 Task: Add a condition where "Priority Is Urgent" in recently solved tickets.
Action: Mouse moved to (120, 500)
Screenshot: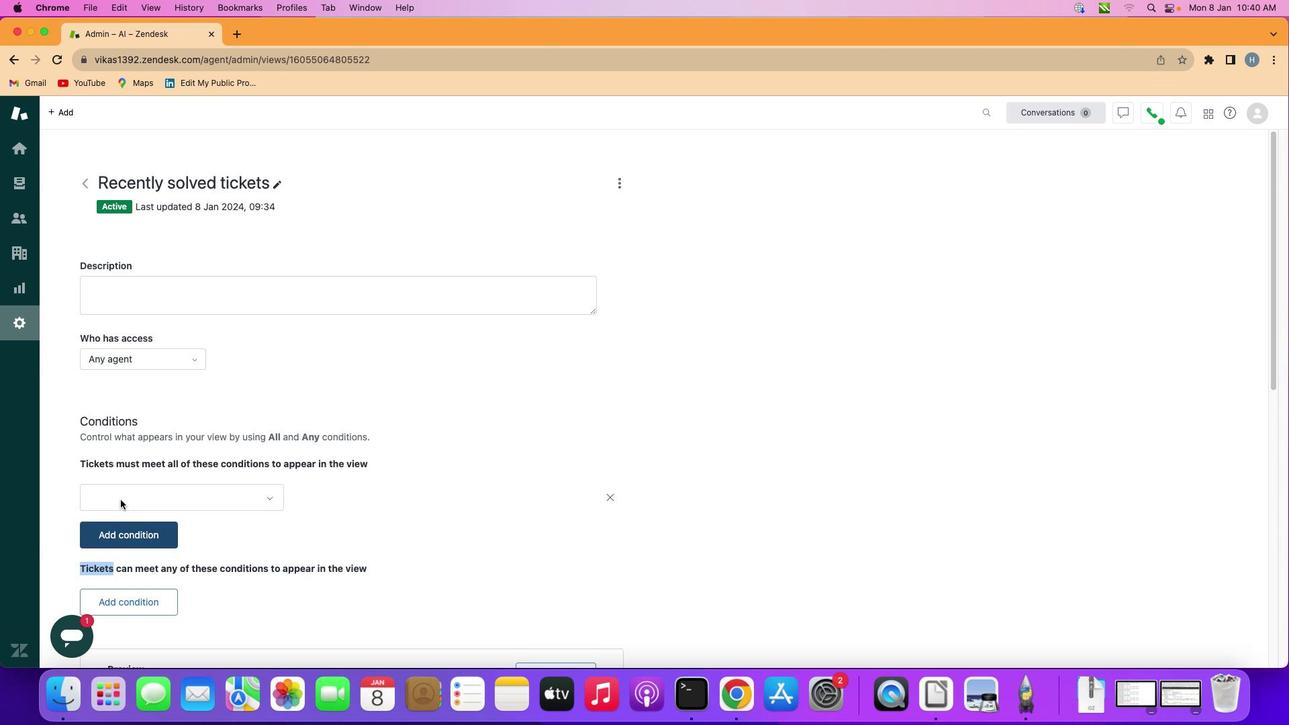 
Action: Mouse pressed left at (120, 500)
Screenshot: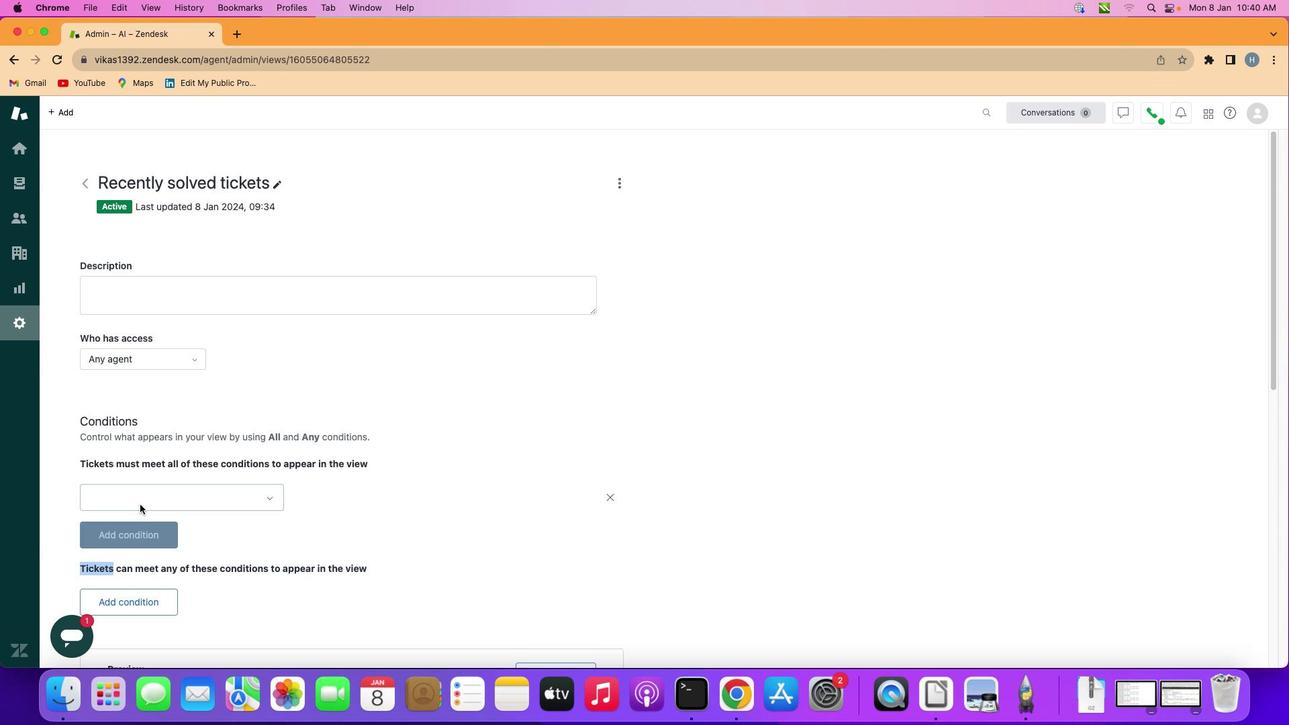 
Action: Mouse moved to (204, 509)
Screenshot: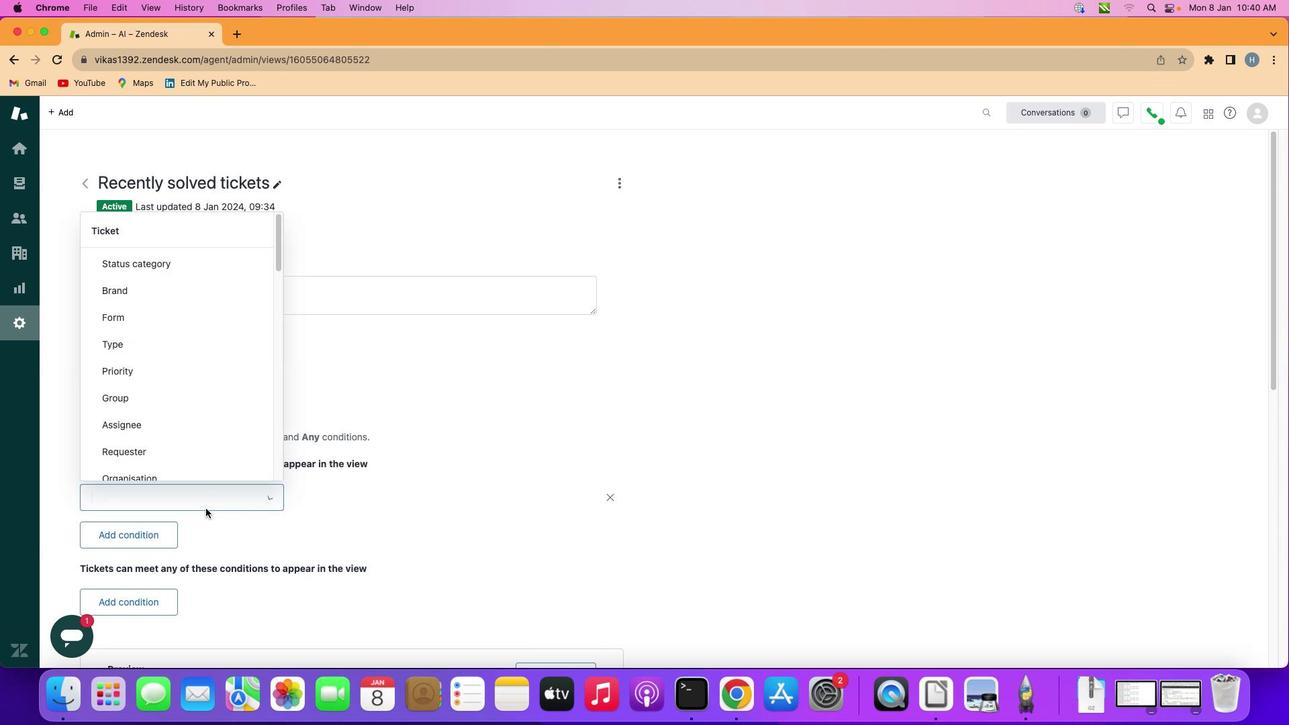 
Action: Mouse pressed left at (204, 509)
Screenshot: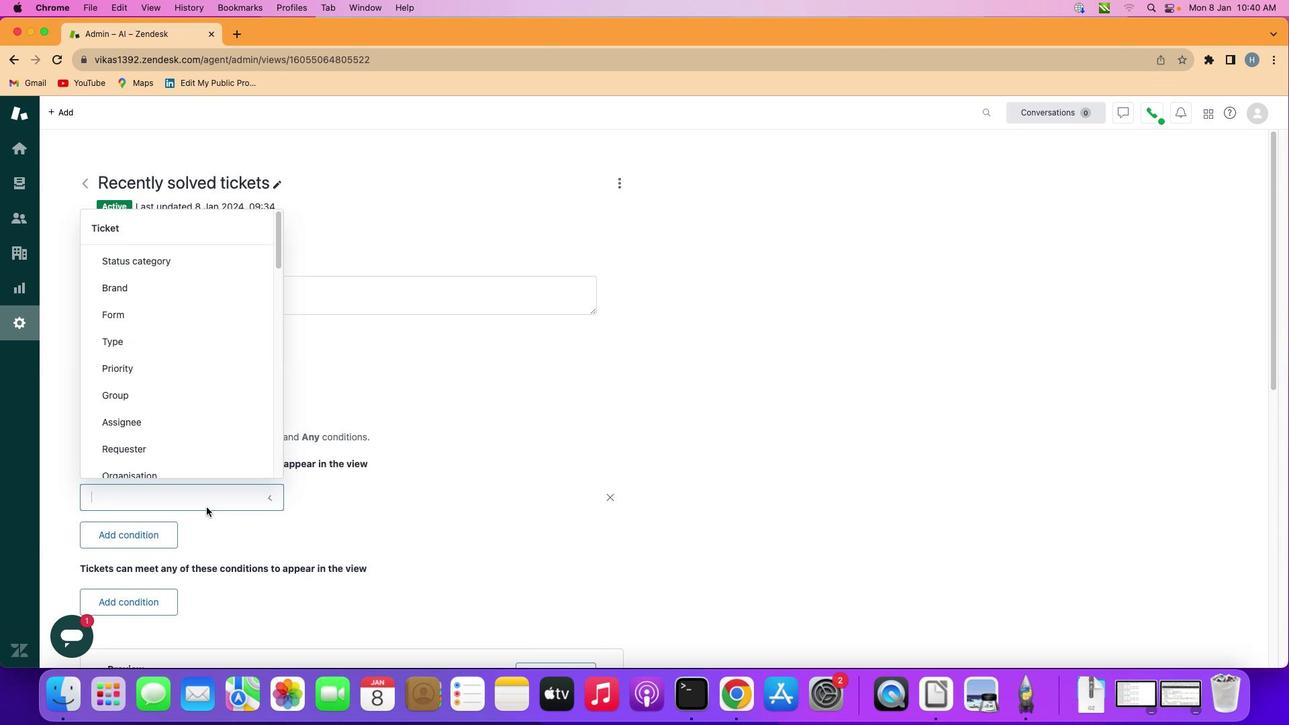 
Action: Mouse moved to (220, 372)
Screenshot: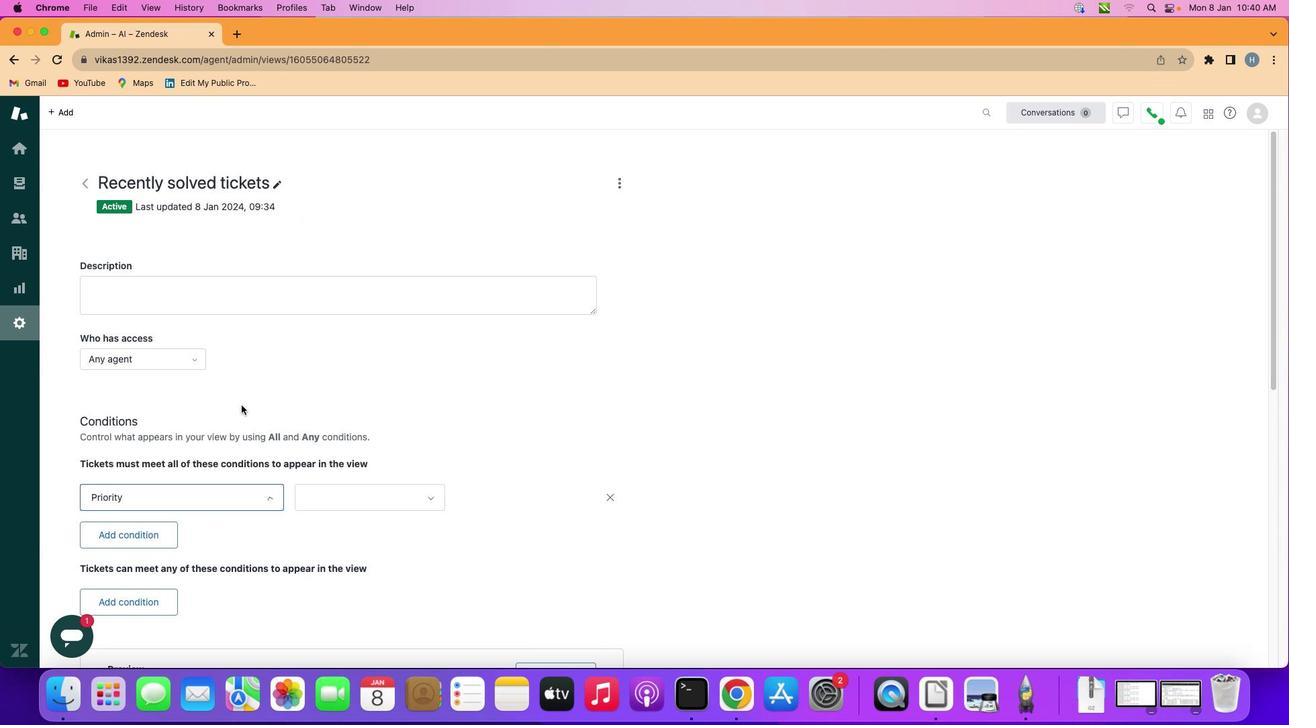 
Action: Mouse pressed left at (220, 372)
Screenshot: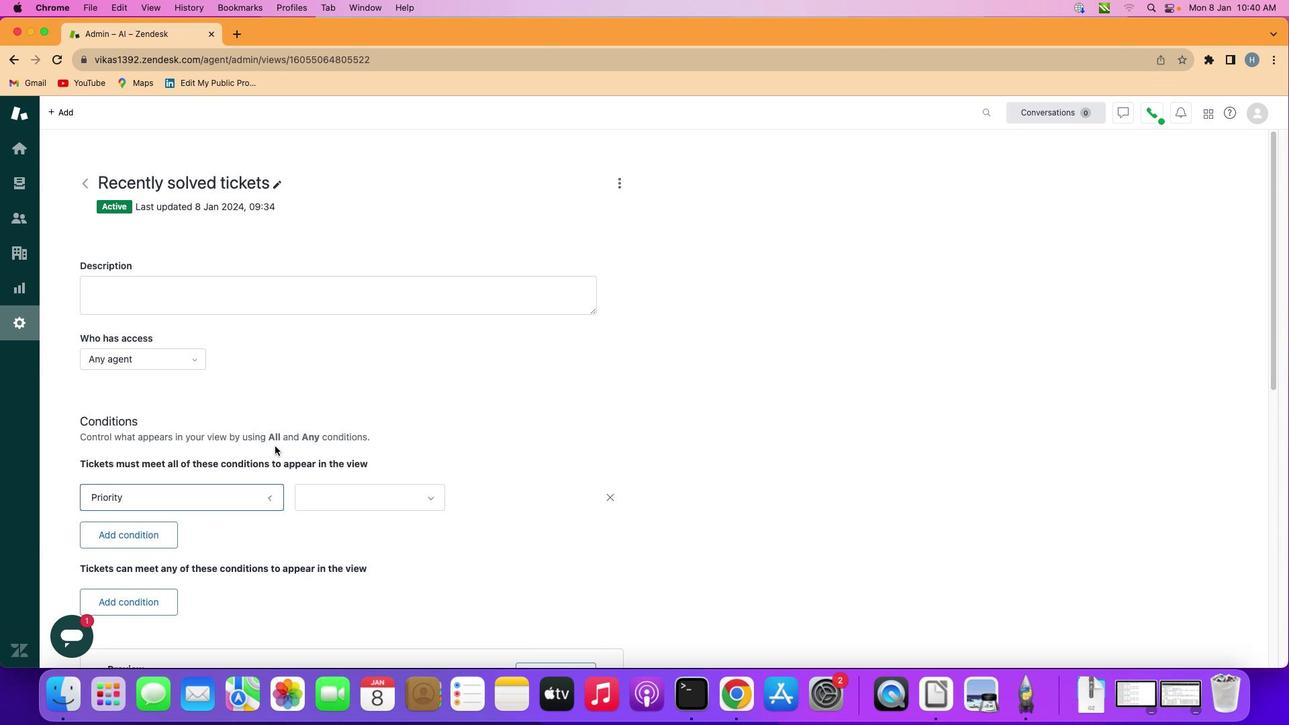 
Action: Mouse moved to (357, 501)
Screenshot: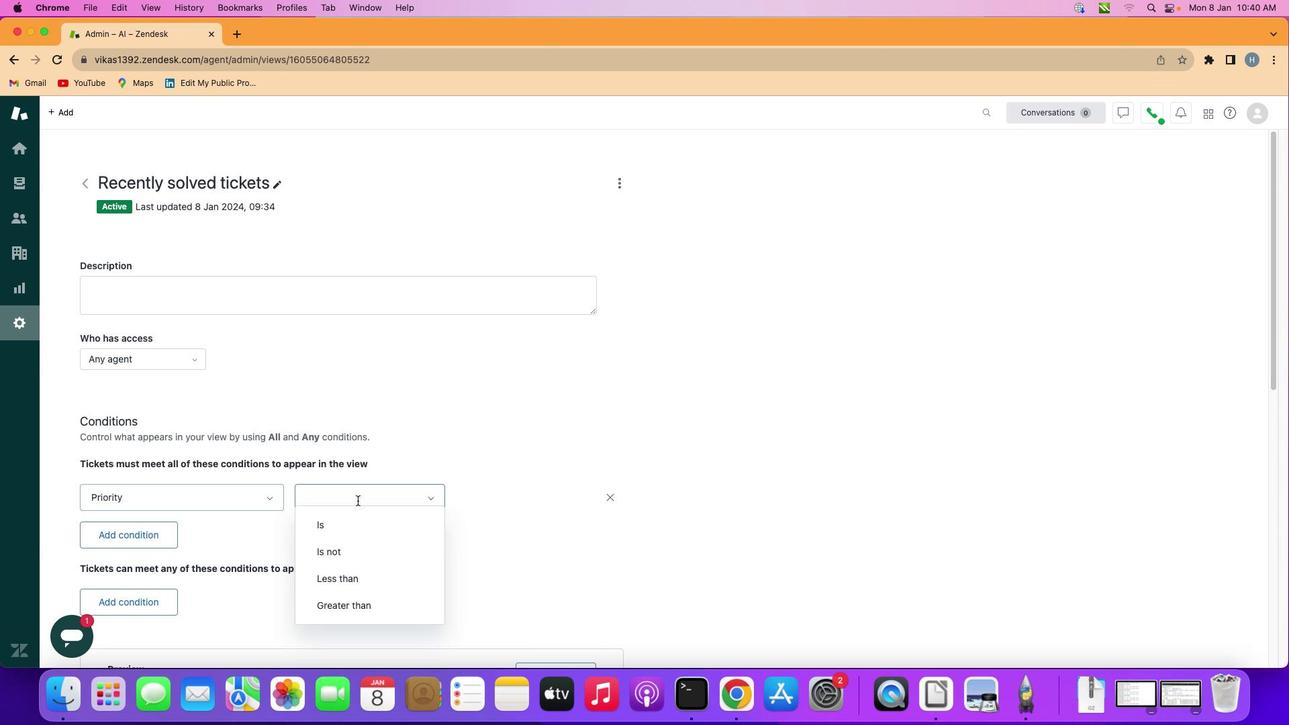 
Action: Mouse pressed left at (357, 501)
Screenshot: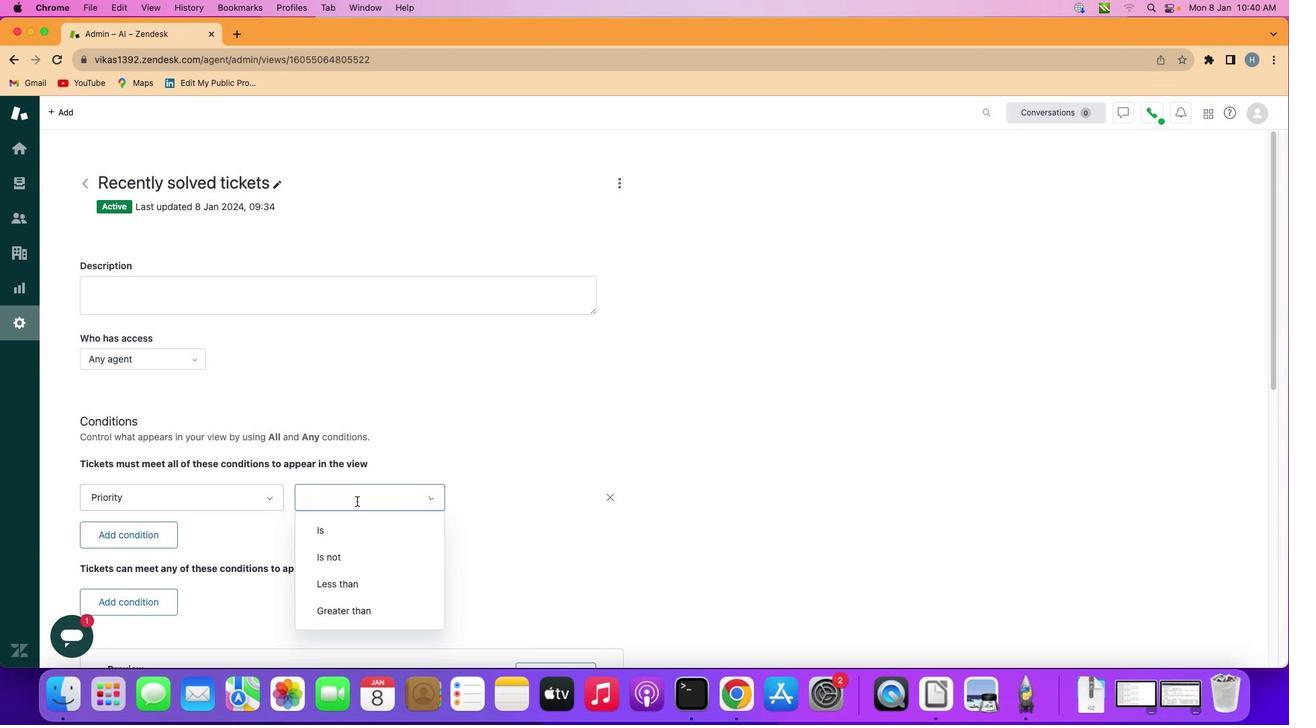 
Action: Mouse moved to (365, 535)
Screenshot: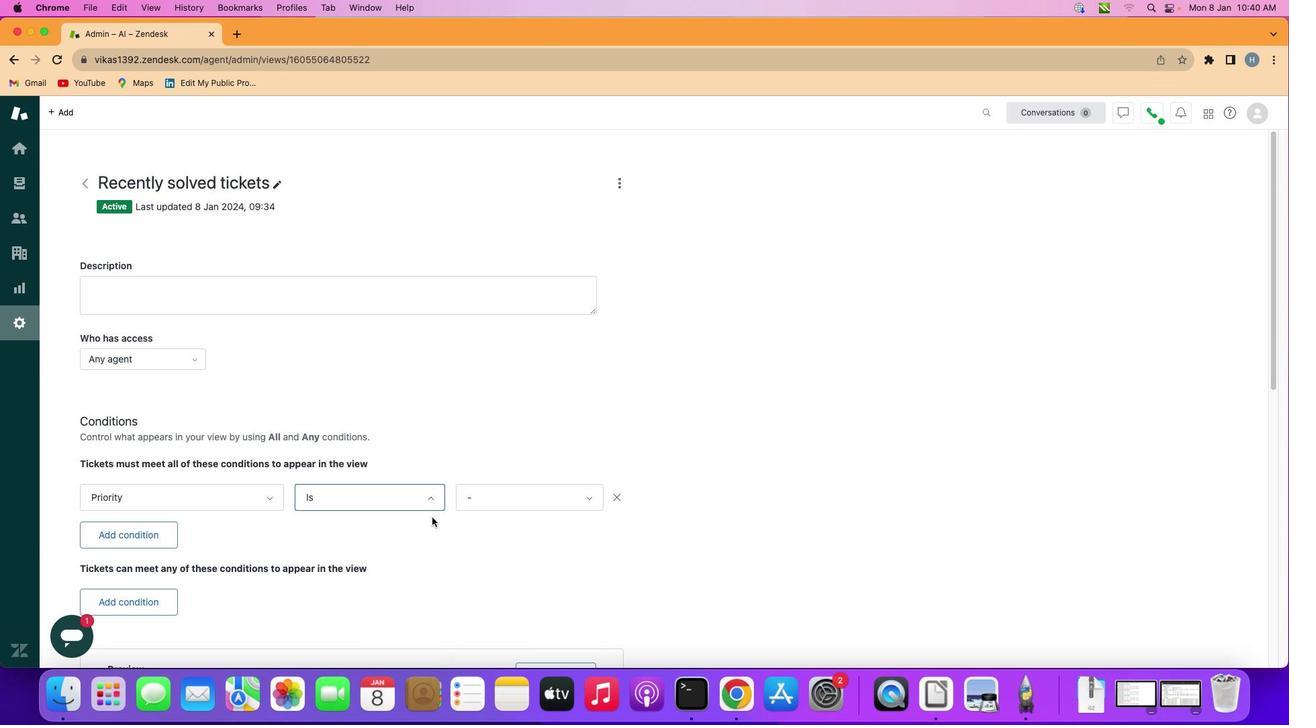 
Action: Mouse pressed left at (365, 535)
Screenshot: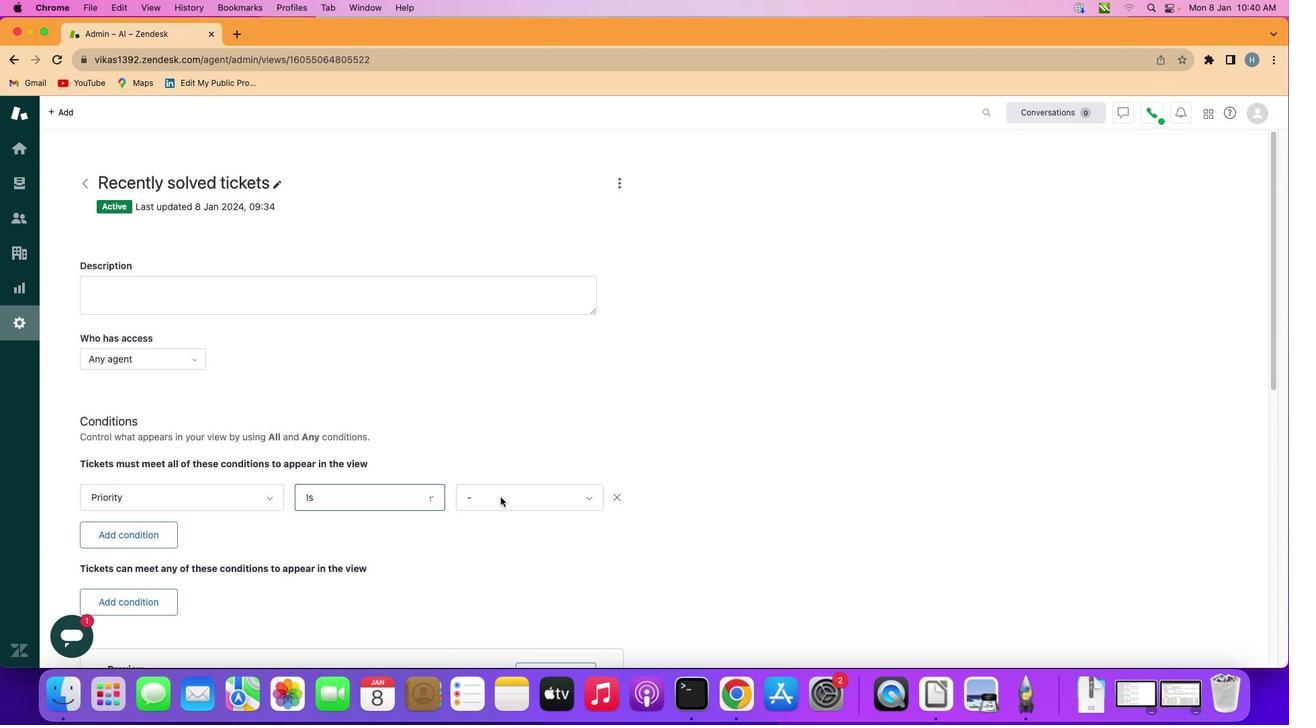 
Action: Mouse moved to (504, 495)
Screenshot: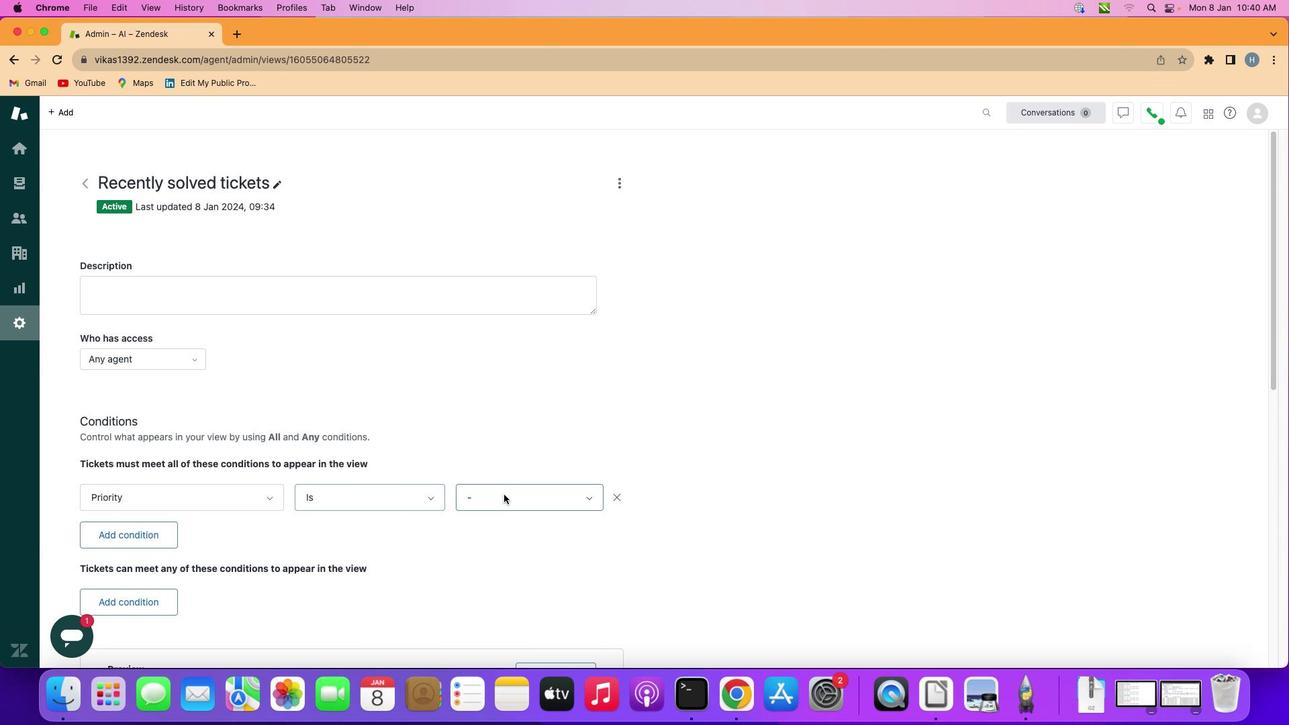 
Action: Mouse pressed left at (504, 495)
Screenshot: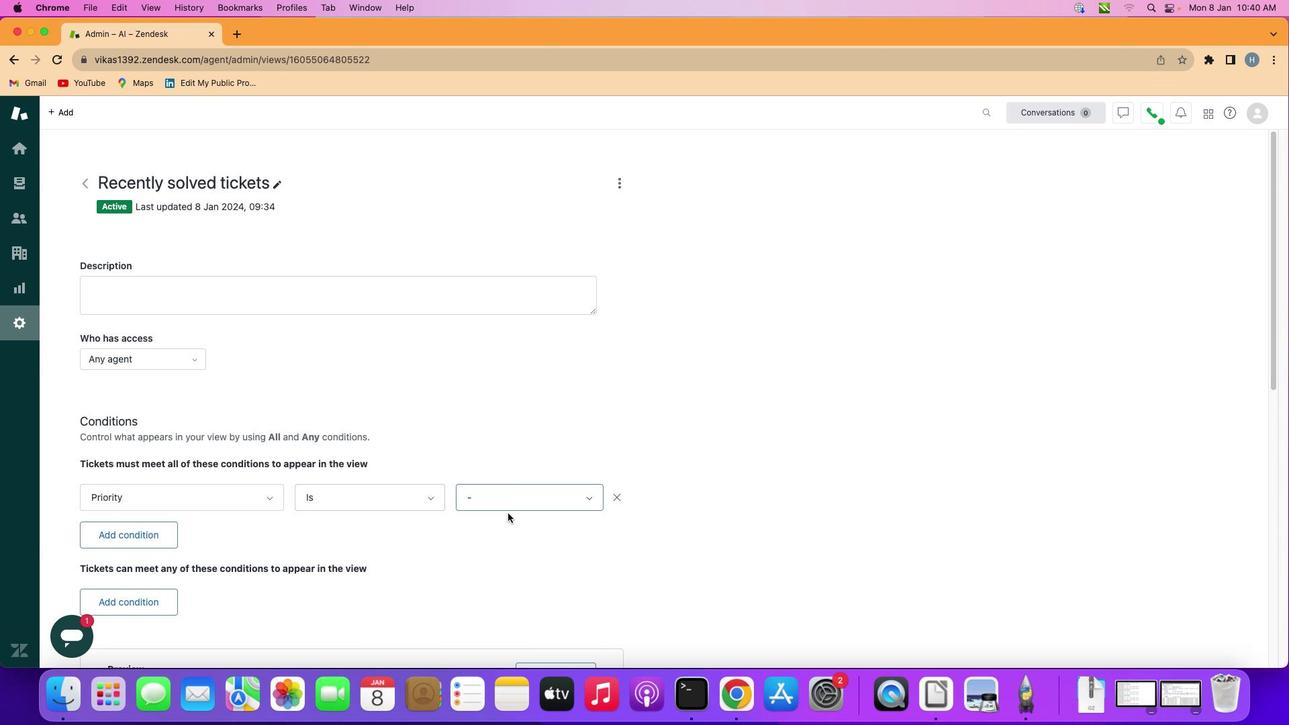 
Action: Mouse moved to (589, 499)
Screenshot: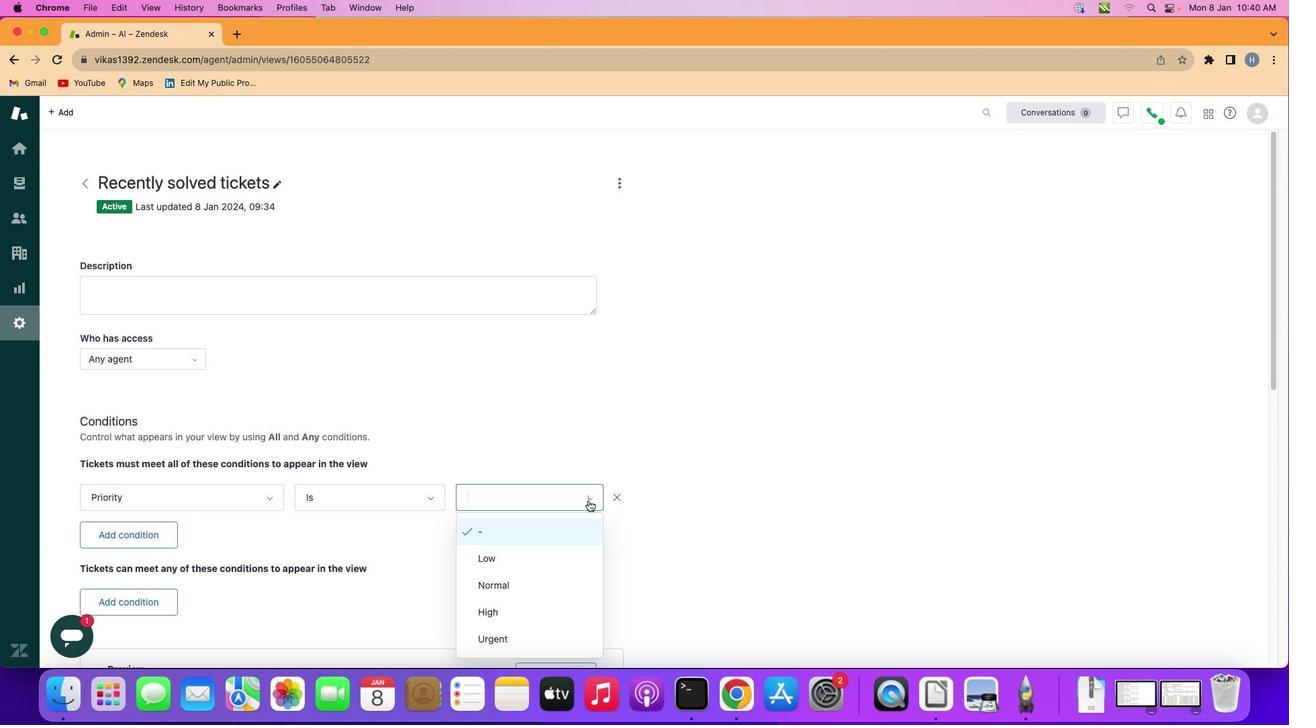 
Action: Mouse pressed left at (589, 499)
Screenshot: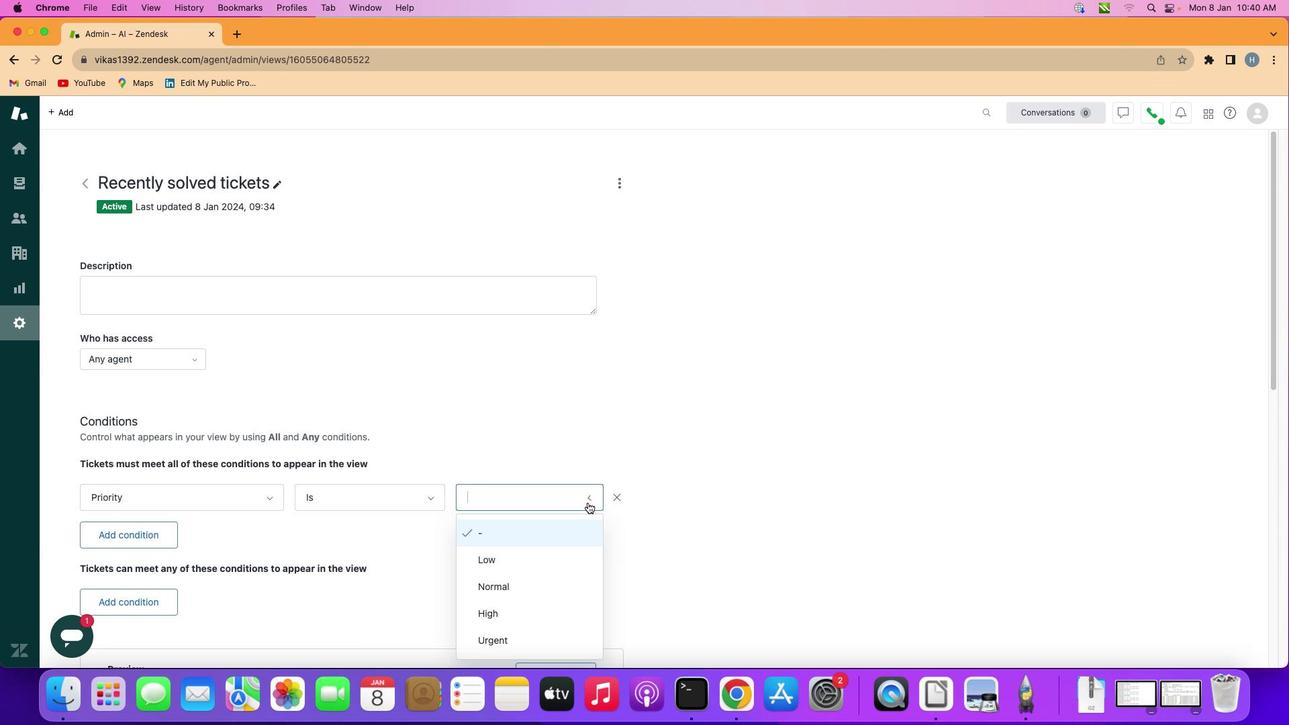 
Action: Mouse moved to (523, 640)
Screenshot: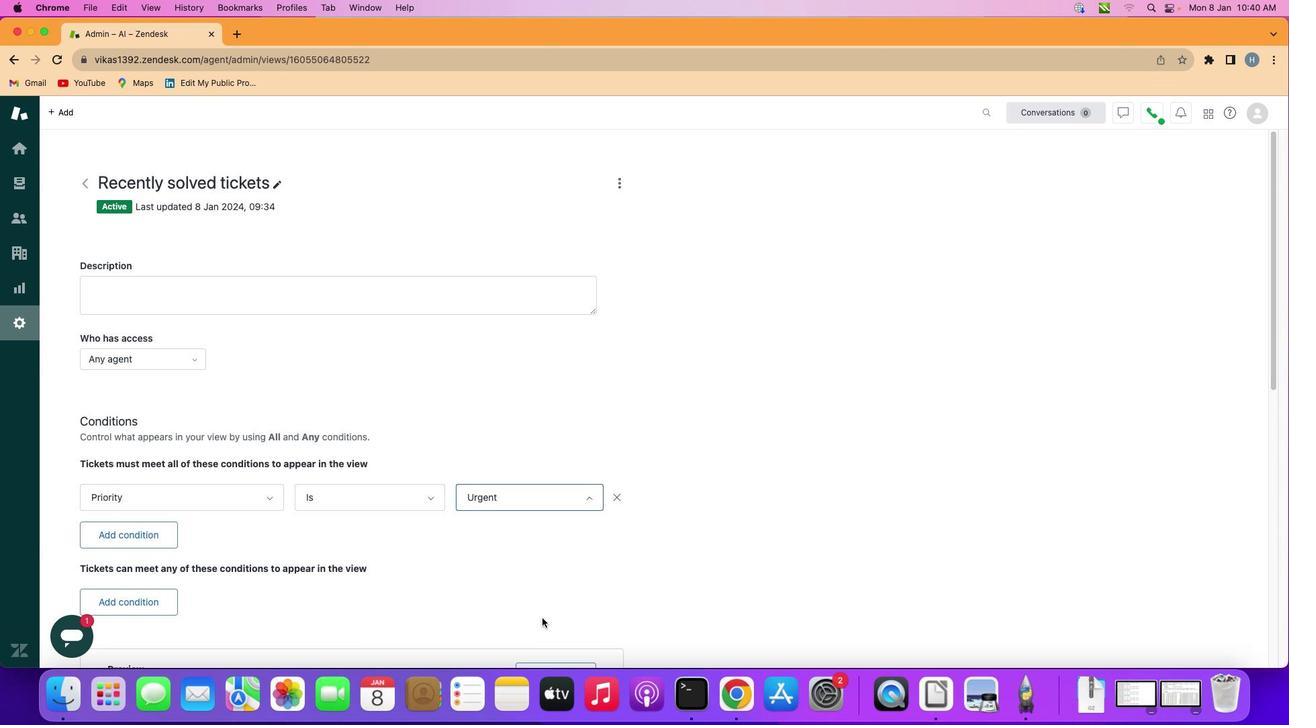 
Action: Mouse pressed left at (523, 640)
Screenshot: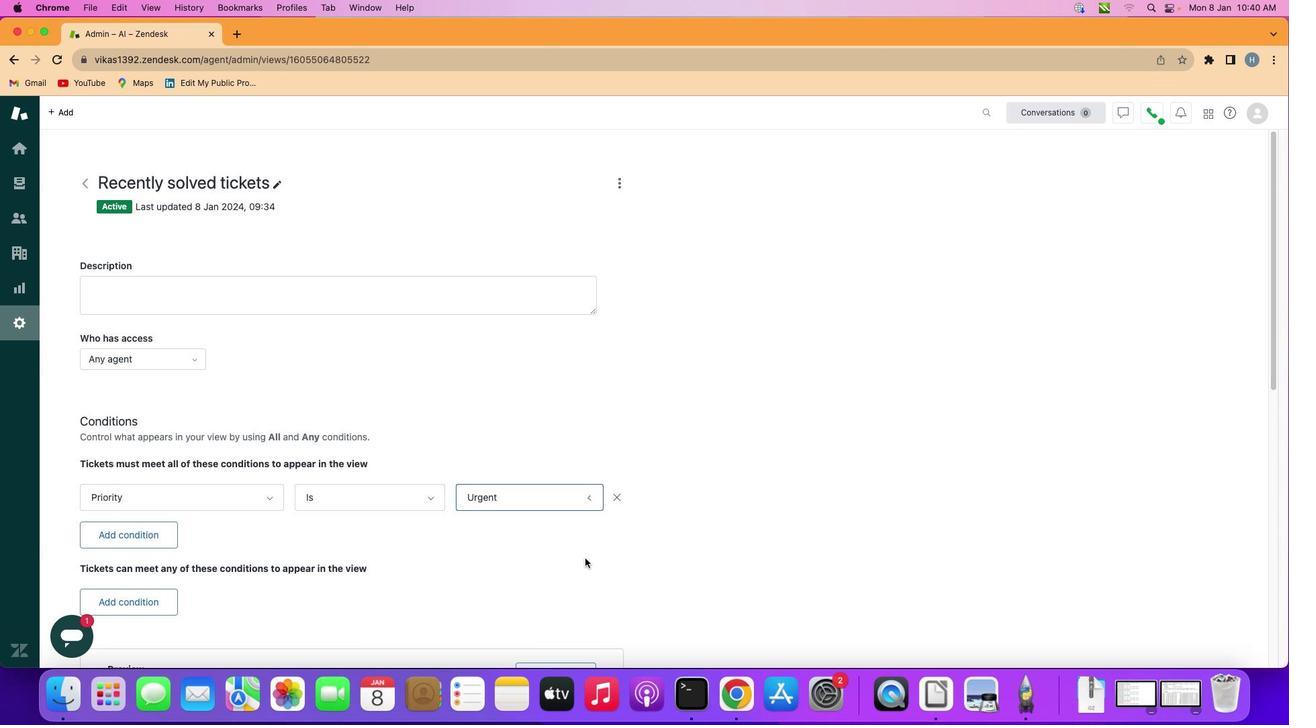 
Action: Mouse moved to (585, 558)
Screenshot: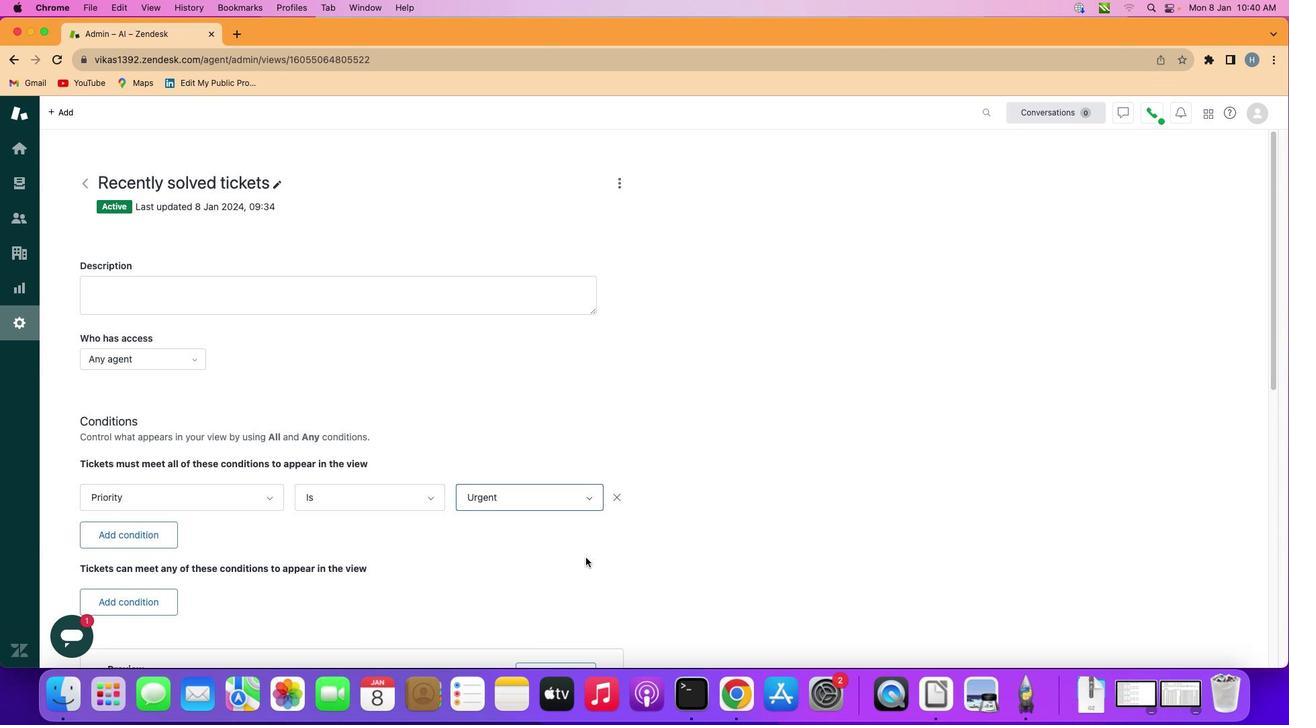 
